 Task: Check how to setup "Test incoming email".
Action: Mouse pressed left at (1228, 180)
Screenshot: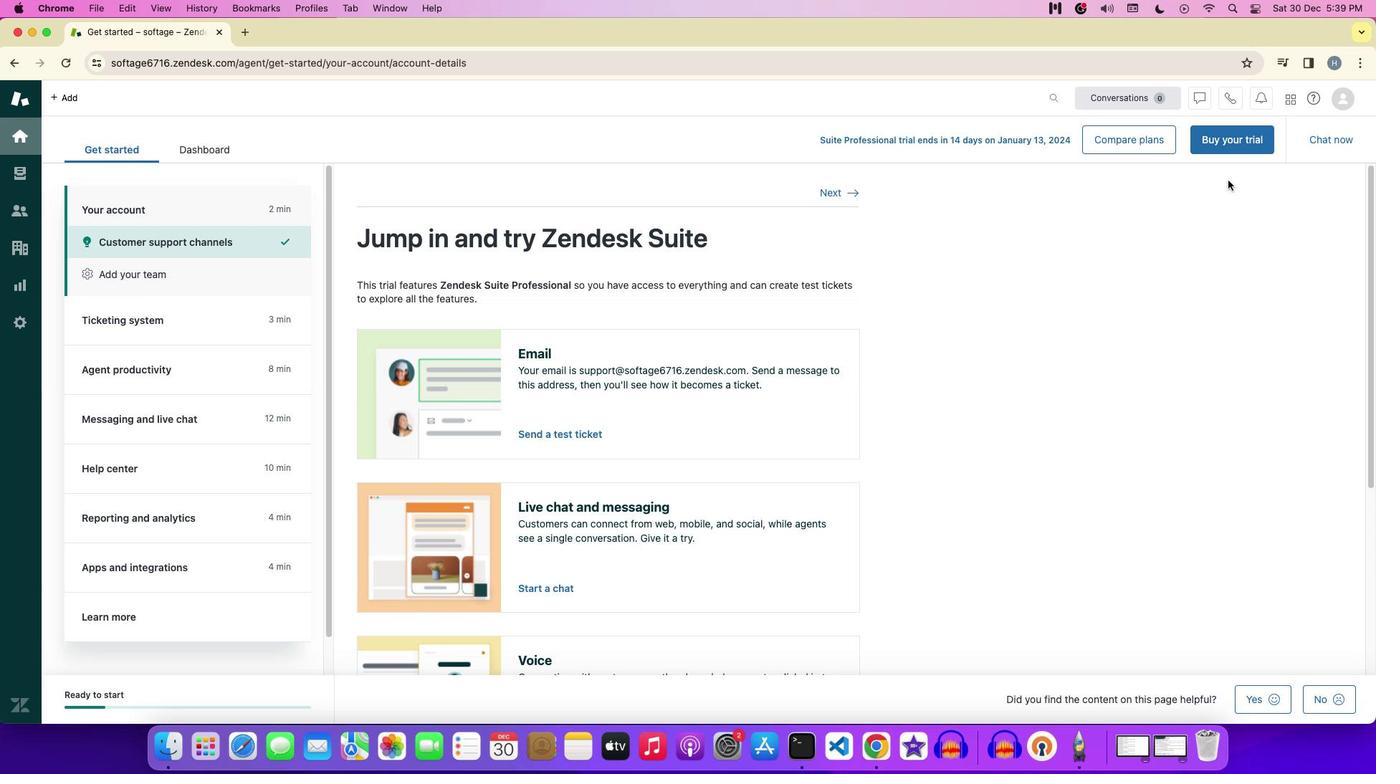 
Action: Mouse moved to (1314, 96)
Screenshot: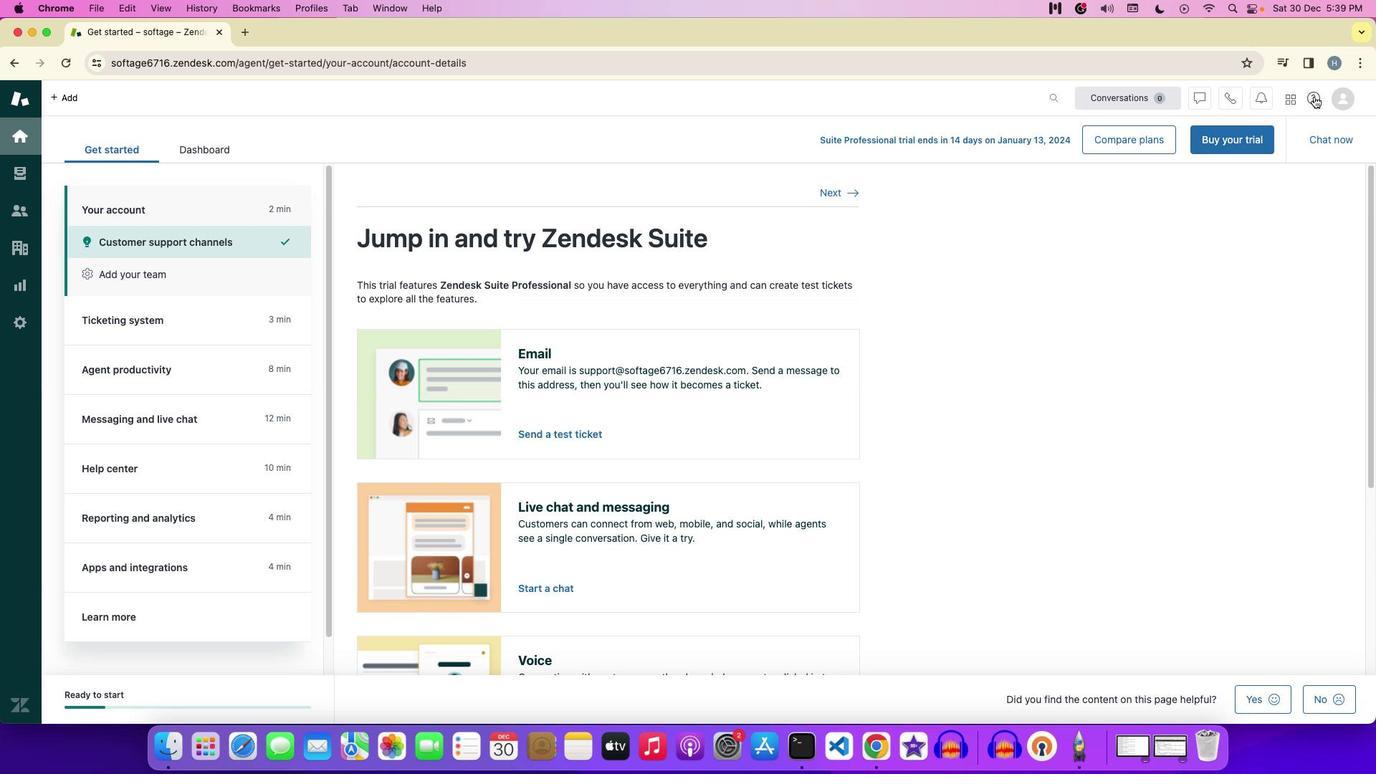 
Action: Mouse pressed left at (1314, 96)
Screenshot: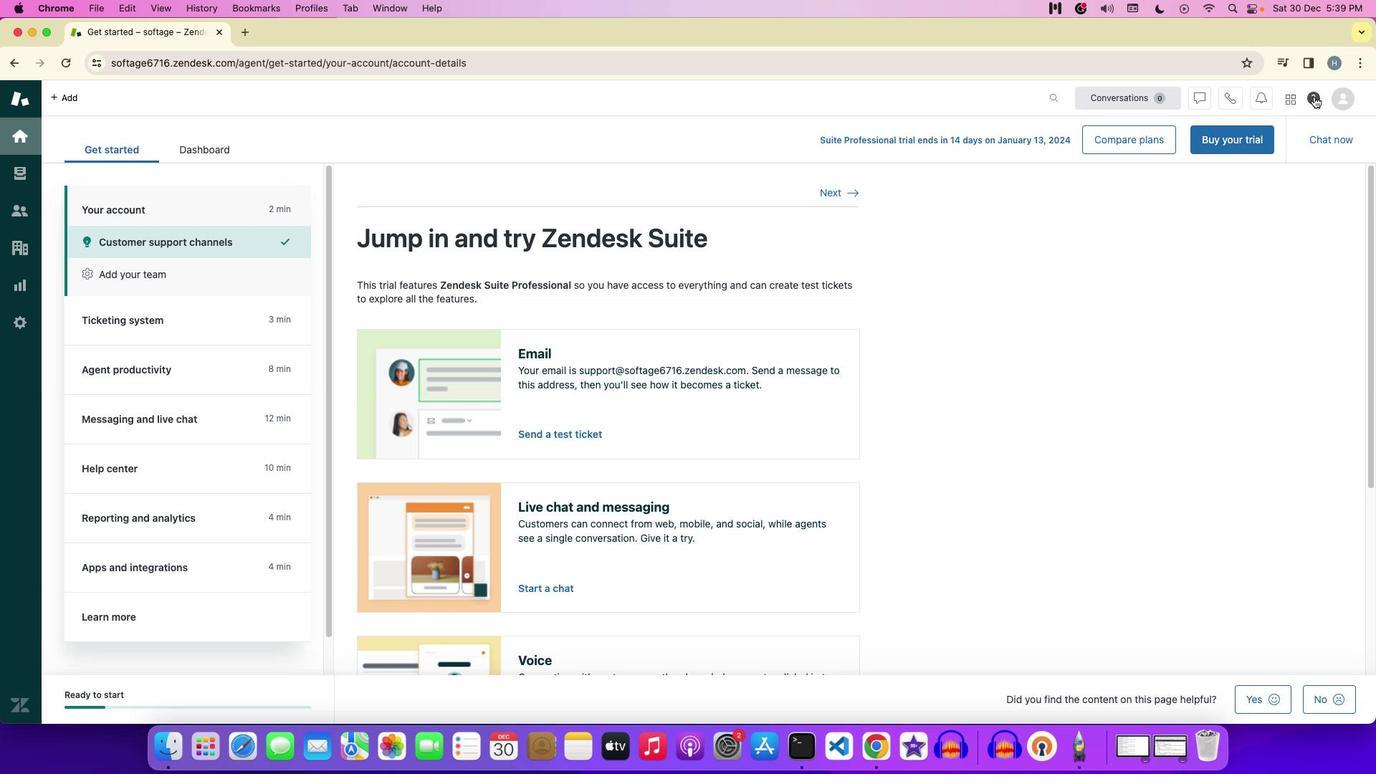 
Action: Mouse moved to (1222, 553)
Screenshot: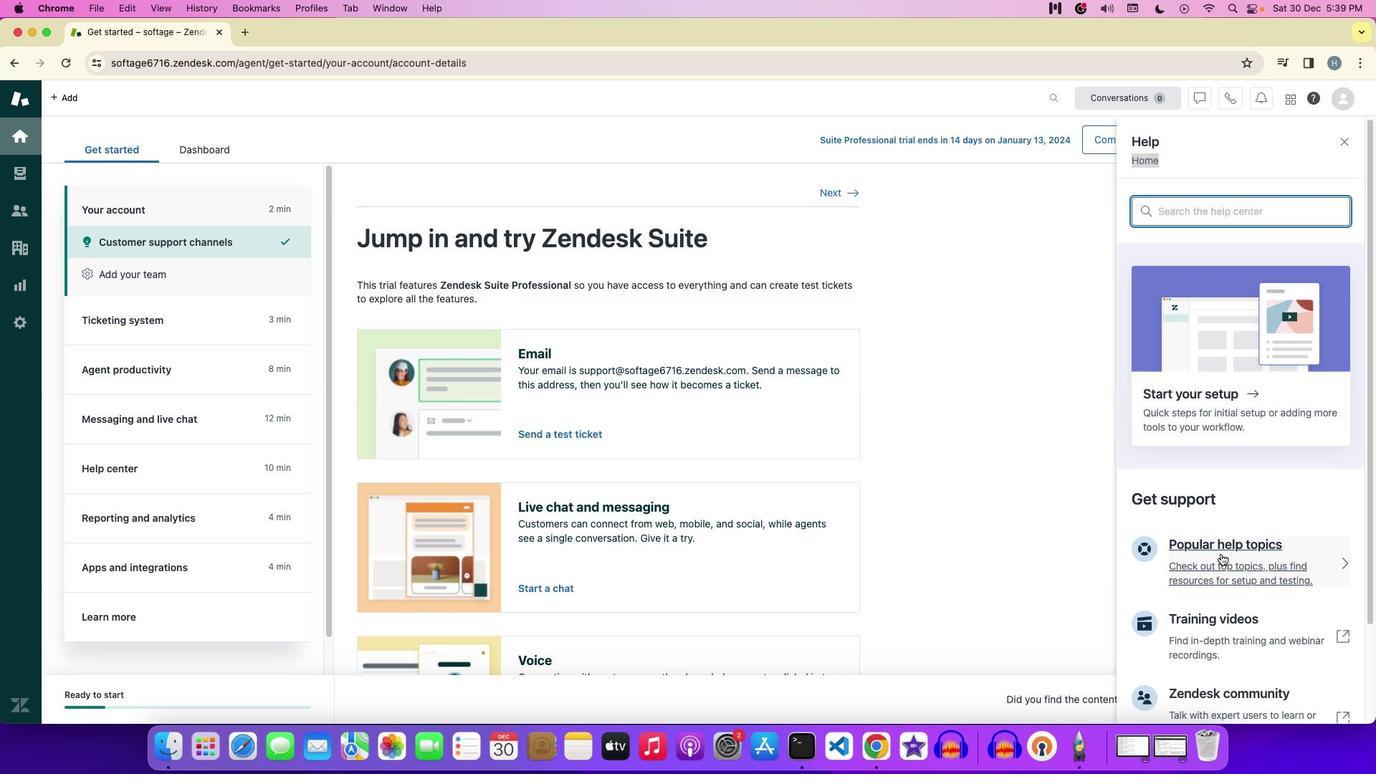 
Action: Mouse pressed left at (1222, 553)
Screenshot: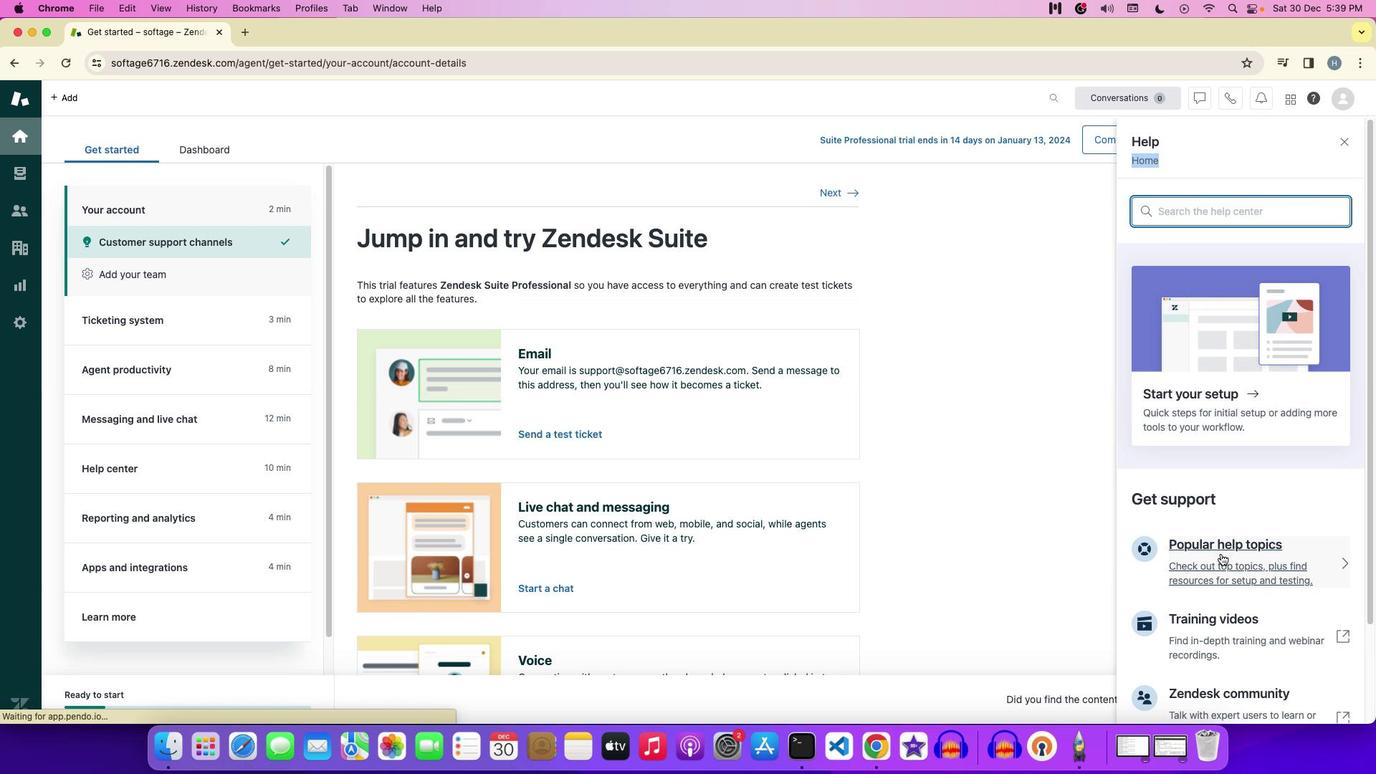 
Action: Mouse moved to (1224, 331)
Screenshot: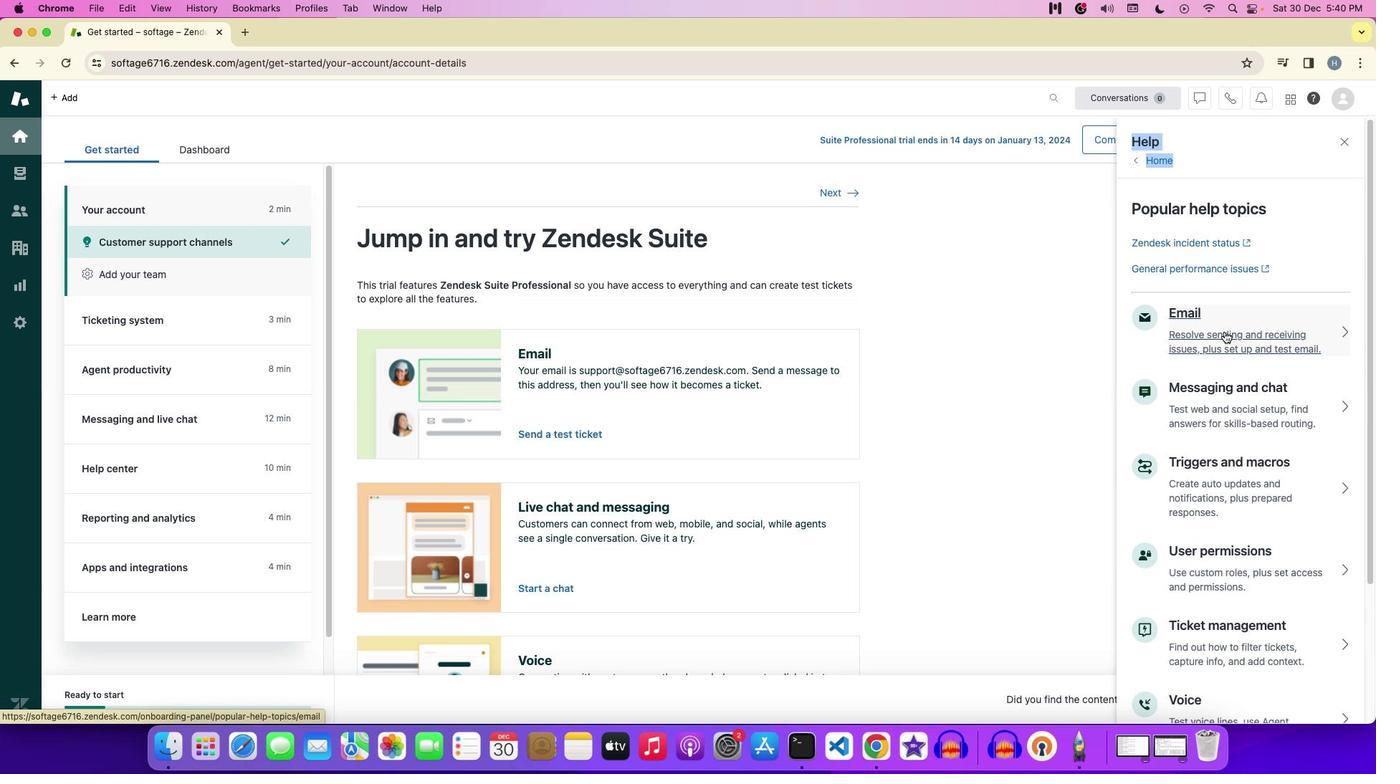 
Action: Mouse pressed left at (1224, 331)
Screenshot: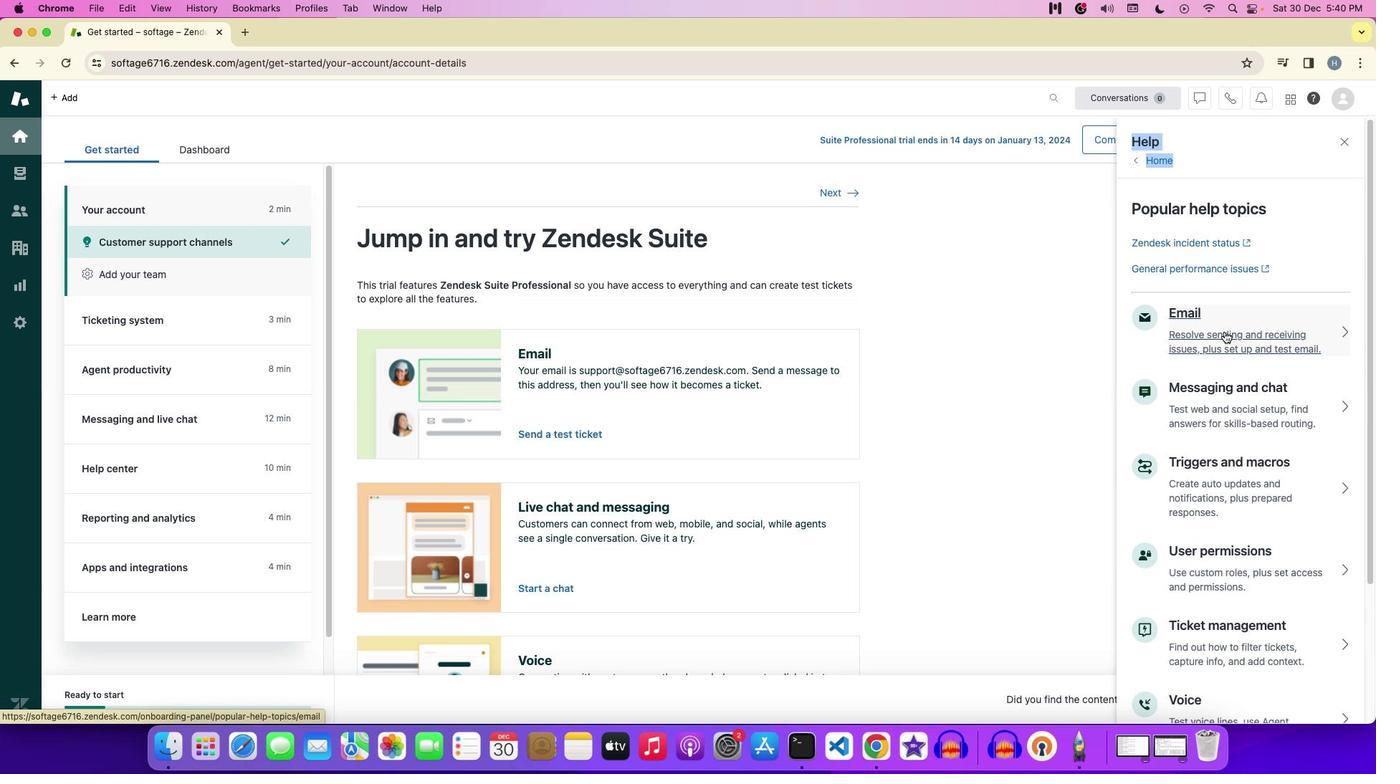 
Action: Mouse moved to (1202, 604)
Screenshot: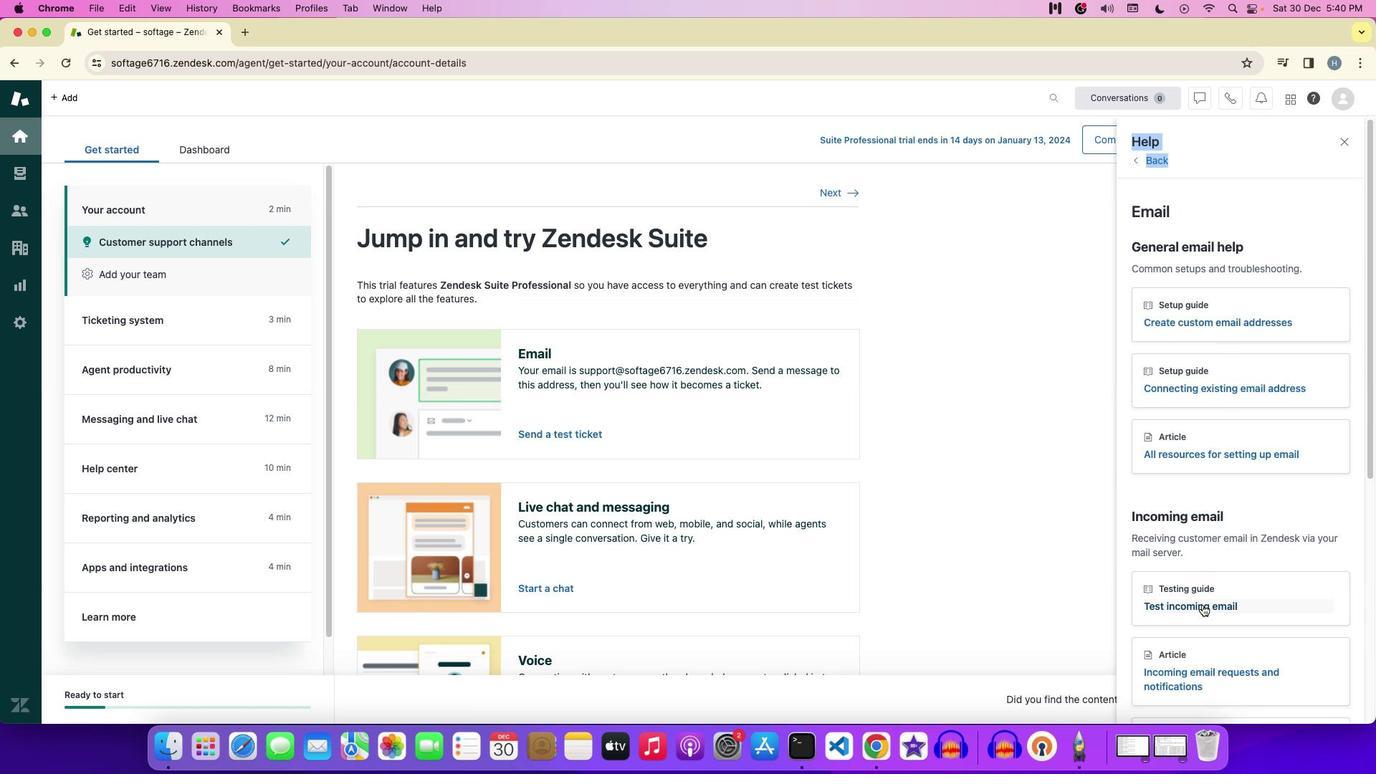 
Action: Mouse pressed left at (1202, 604)
Screenshot: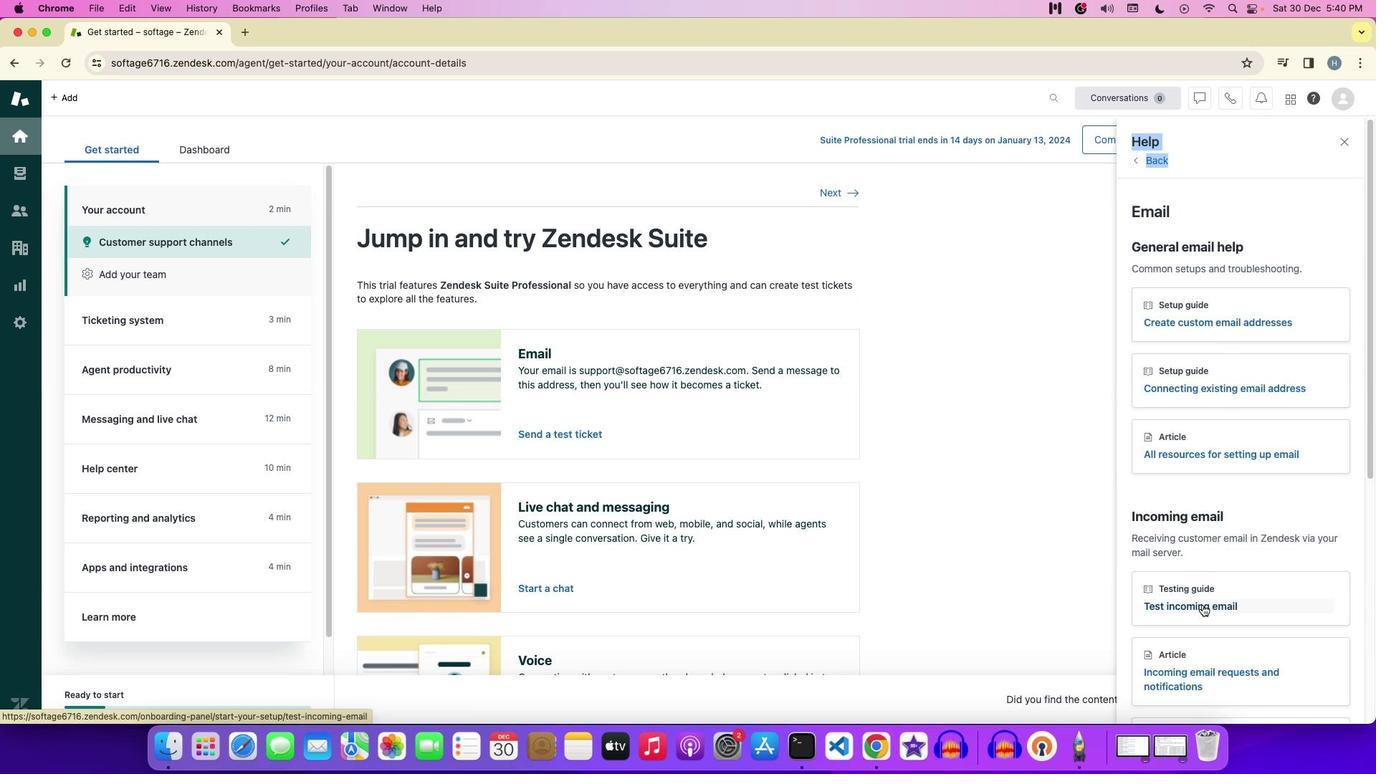 
Action: Mouse moved to (1210, 550)
Screenshot: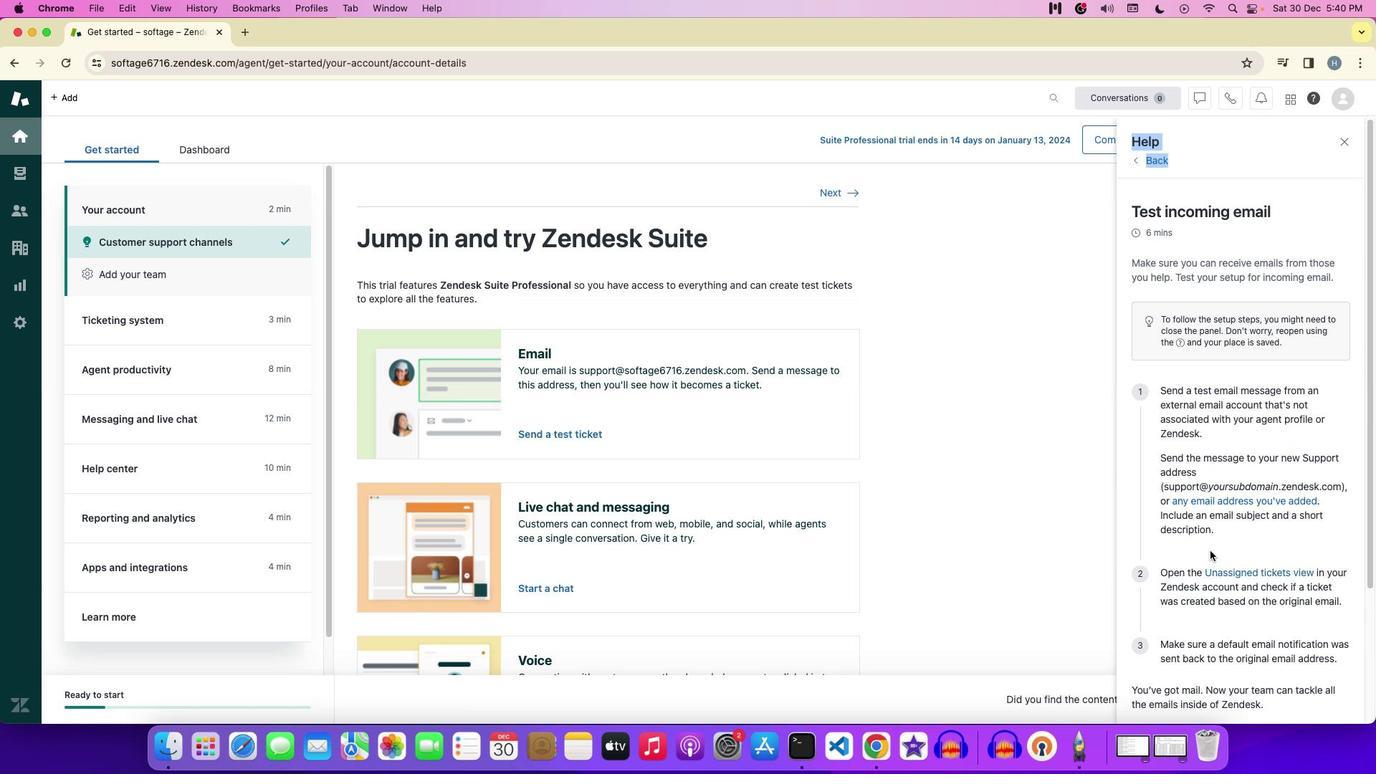 
